 Task: Look for properties with a BBQ grill.
Action: Mouse moved to (957, 139)
Screenshot: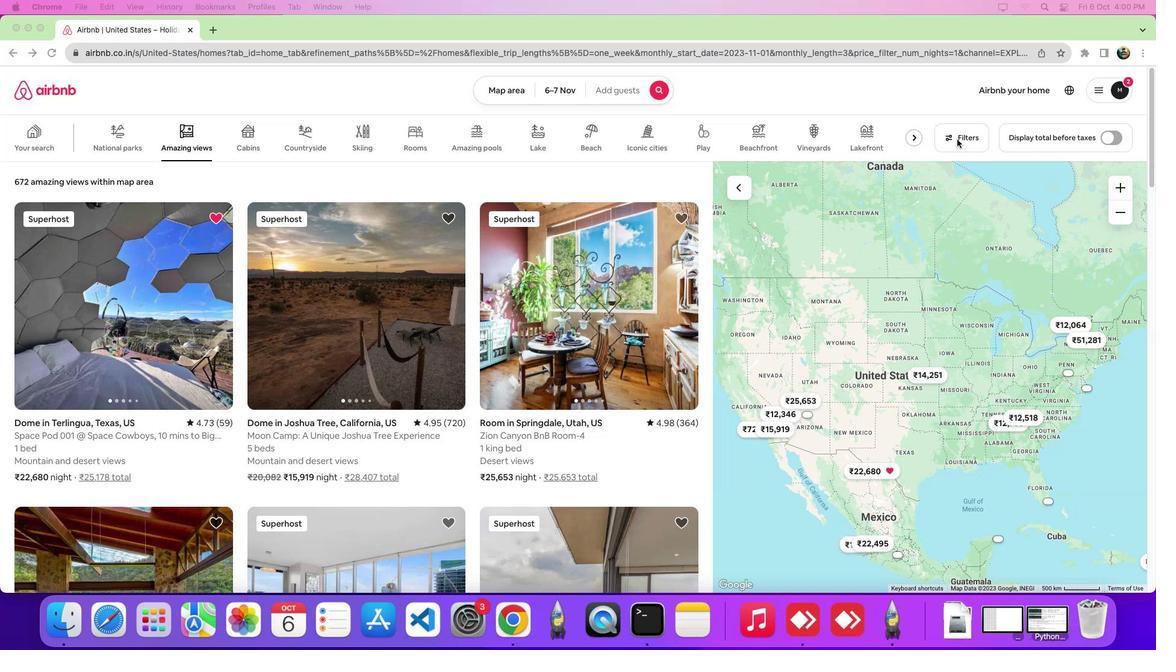 
Action: Mouse pressed left at (957, 139)
Screenshot: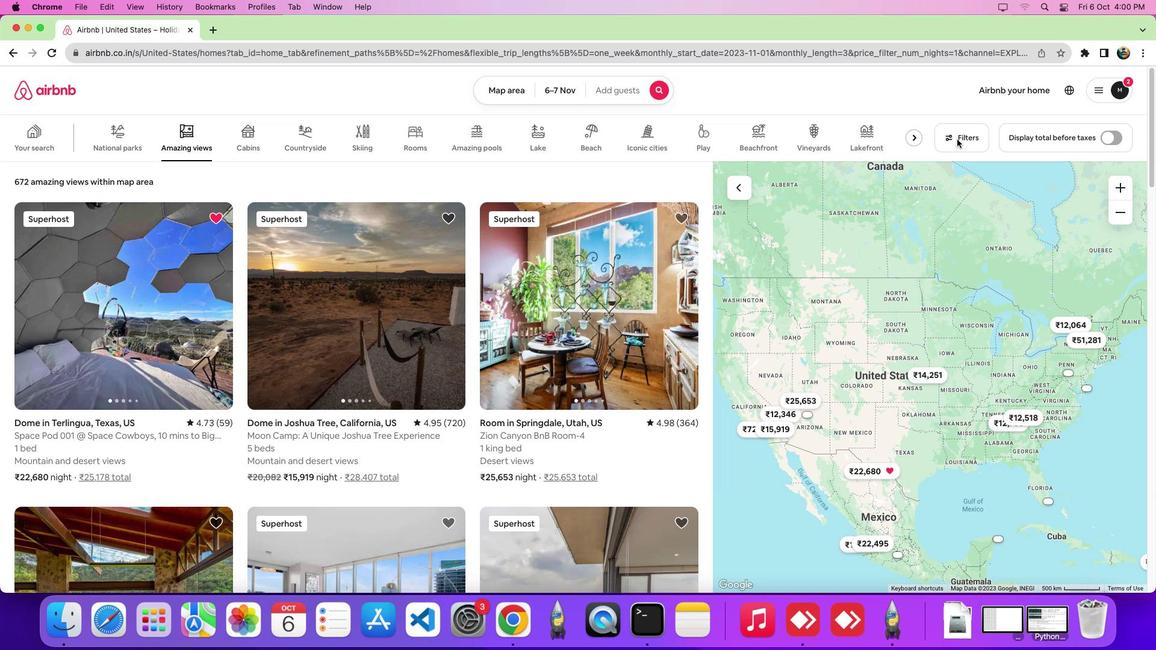 
Action: Mouse pressed left at (957, 139)
Screenshot: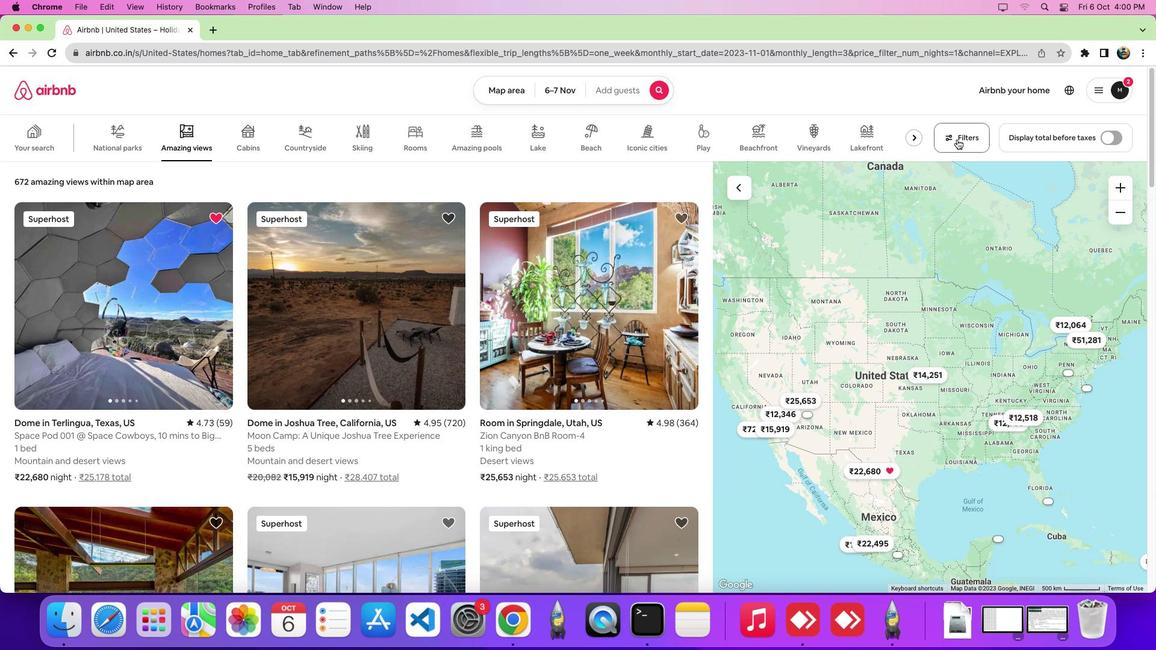 
Action: Mouse moved to (602, 216)
Screenshot: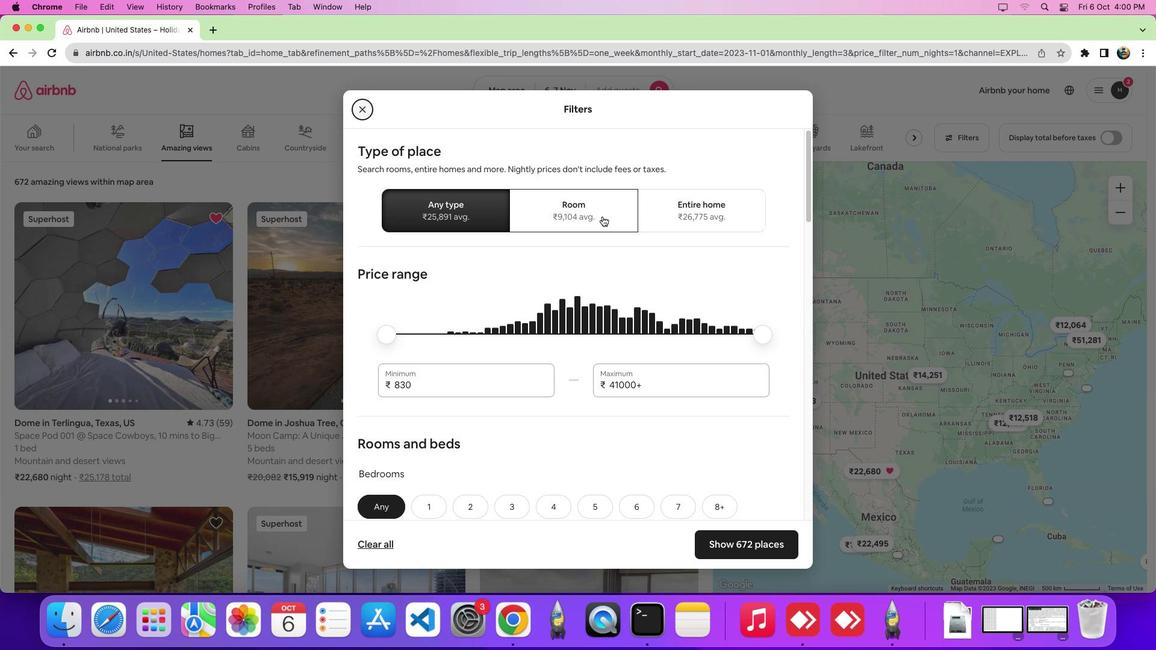 
Action: Mouse pressed left at (602, 216)
Screenshot: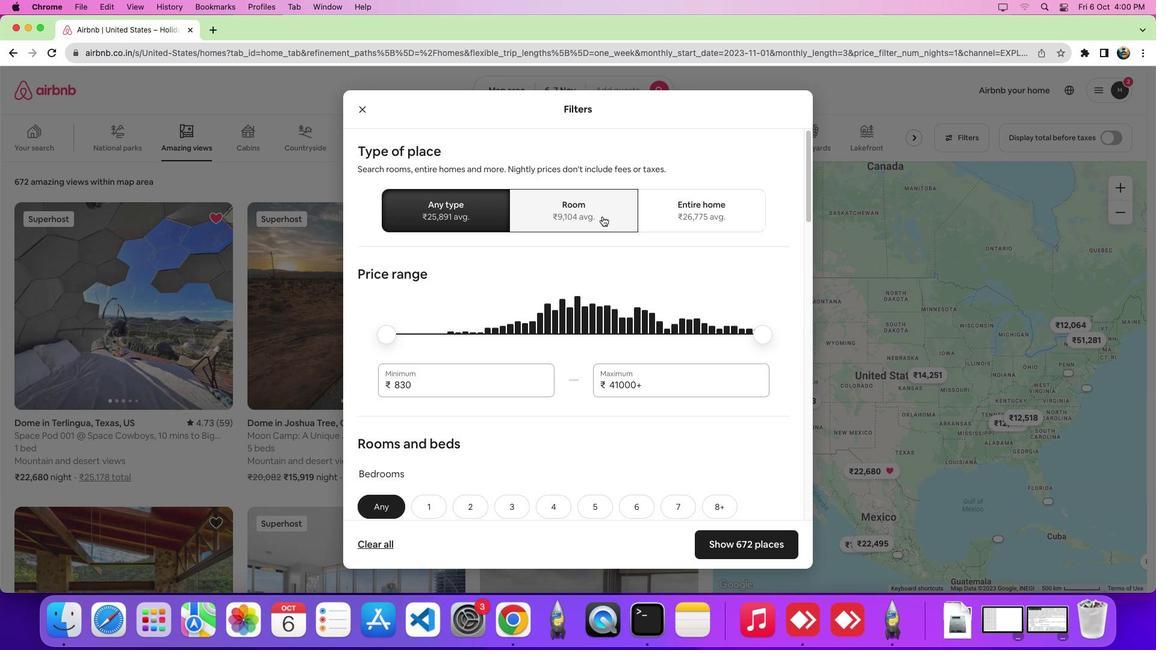
Action: Mouse moved to (598, 365)
Screenshot: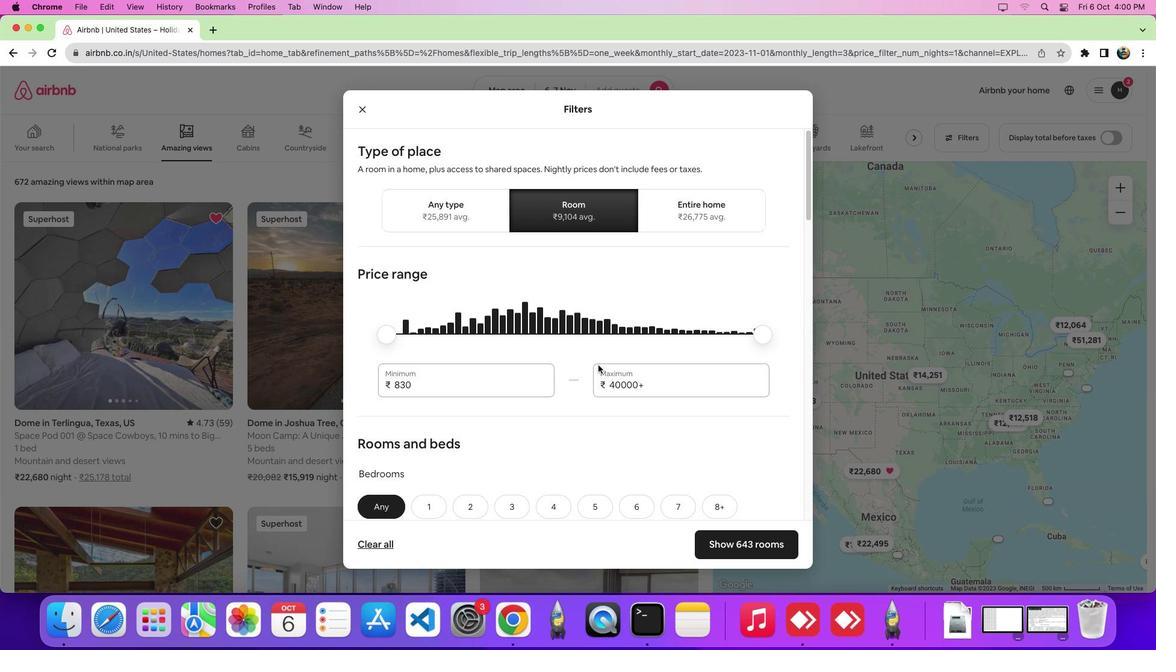 
Action: Mouse scrolled (598, 365) with delta (0, 0)
Screenshot: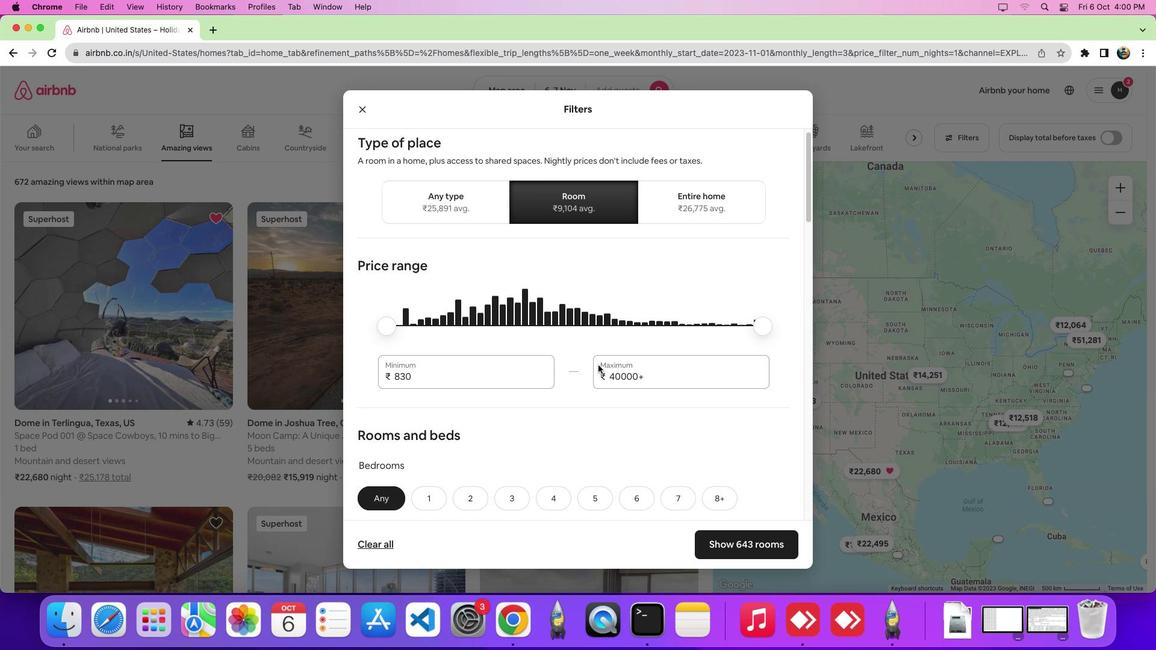 
Action: Mouse scrolled (598, 365) with delta (0, 0)
Screenshot: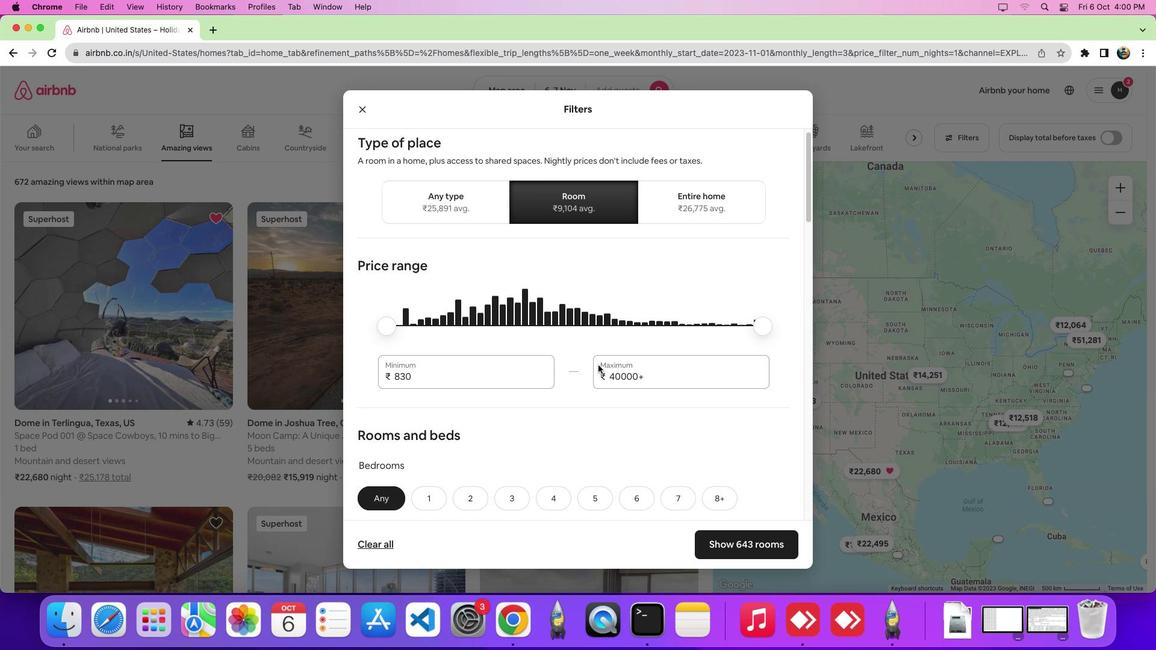 
Action: Mouse scrolled (598, 365) with delta (0, -3)
Screenshot: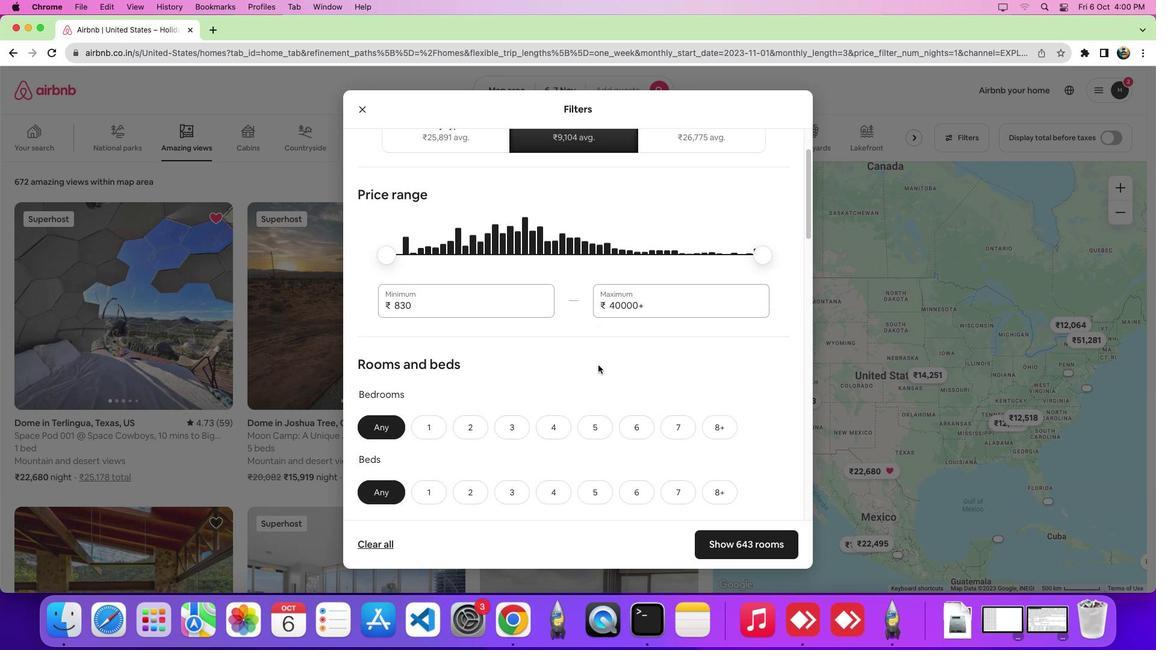 
Action: Mouse scrolled (598, 365) with delta (0, -5)
Screenshot: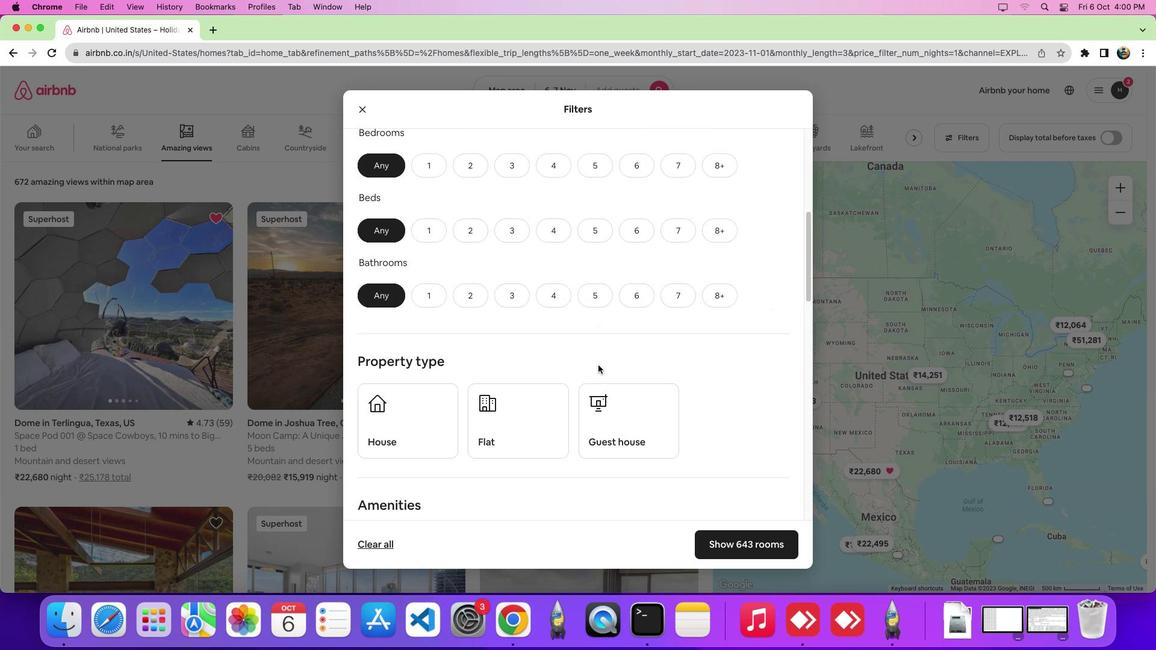 
Action: Mouse scrolled (598, 365) with delta (0, 0)
Screenshot: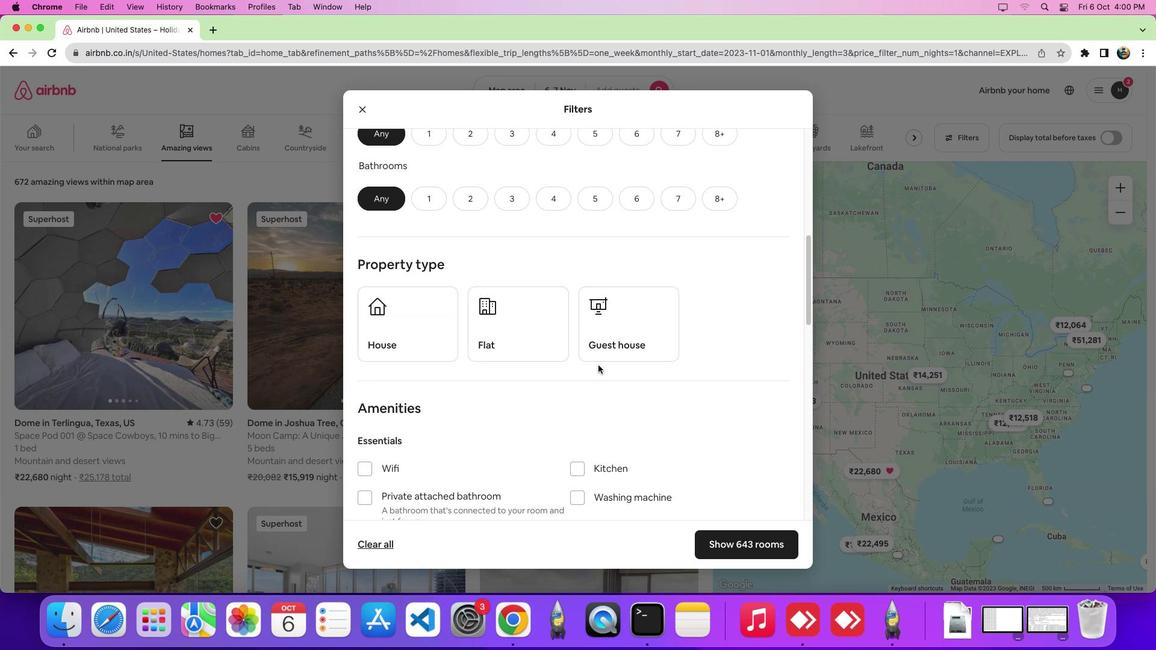 
Action: Mouse scrolled (598, 365) with delta (0, 0)
Screenshot: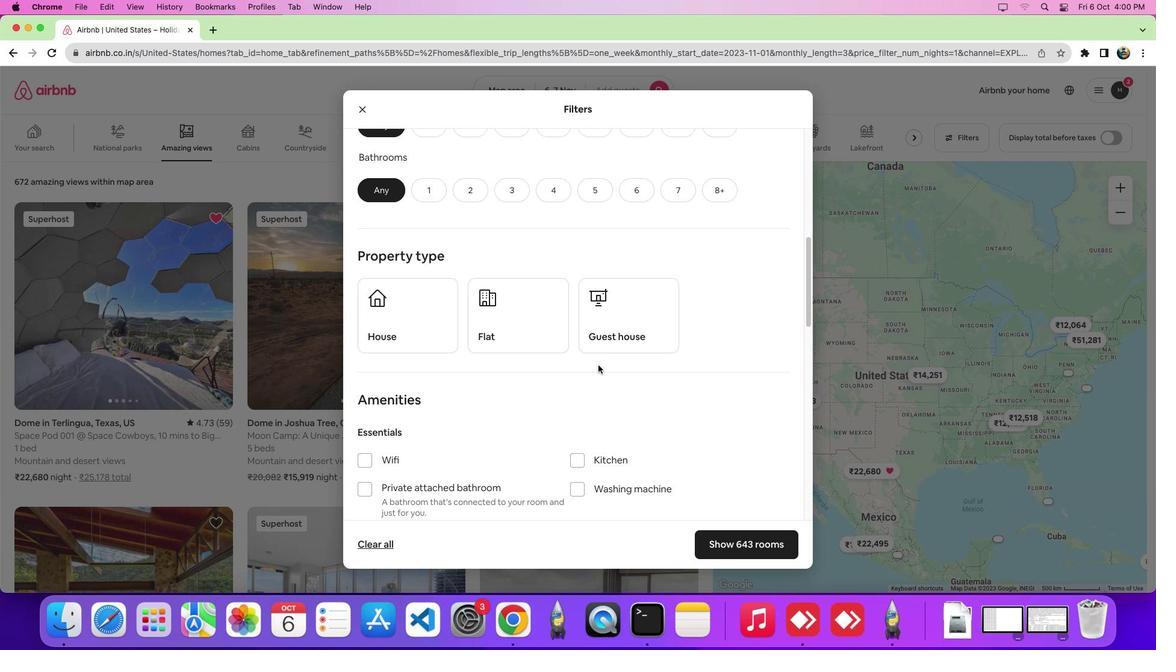 
Action: Mouse scrolled (598, 365) with delta (0, -1)
Screenshot: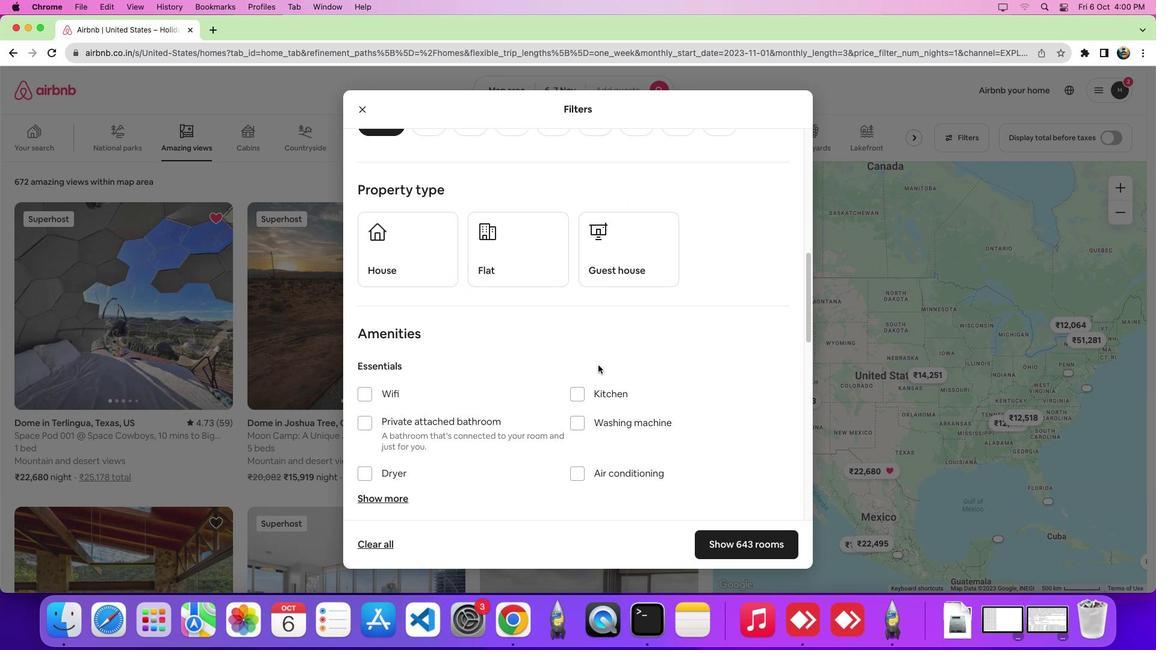 
Action: Mouse moved to (377, 453)
Screenshot: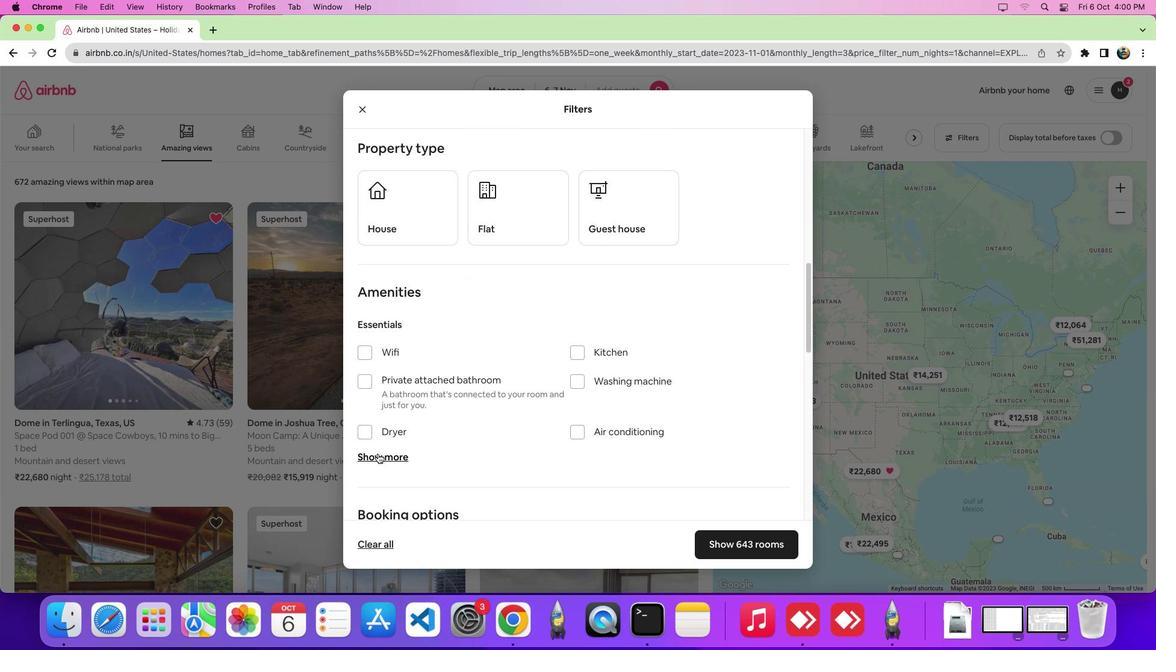 
Action: Mouse pressed left at (377, 453)
Screenshot: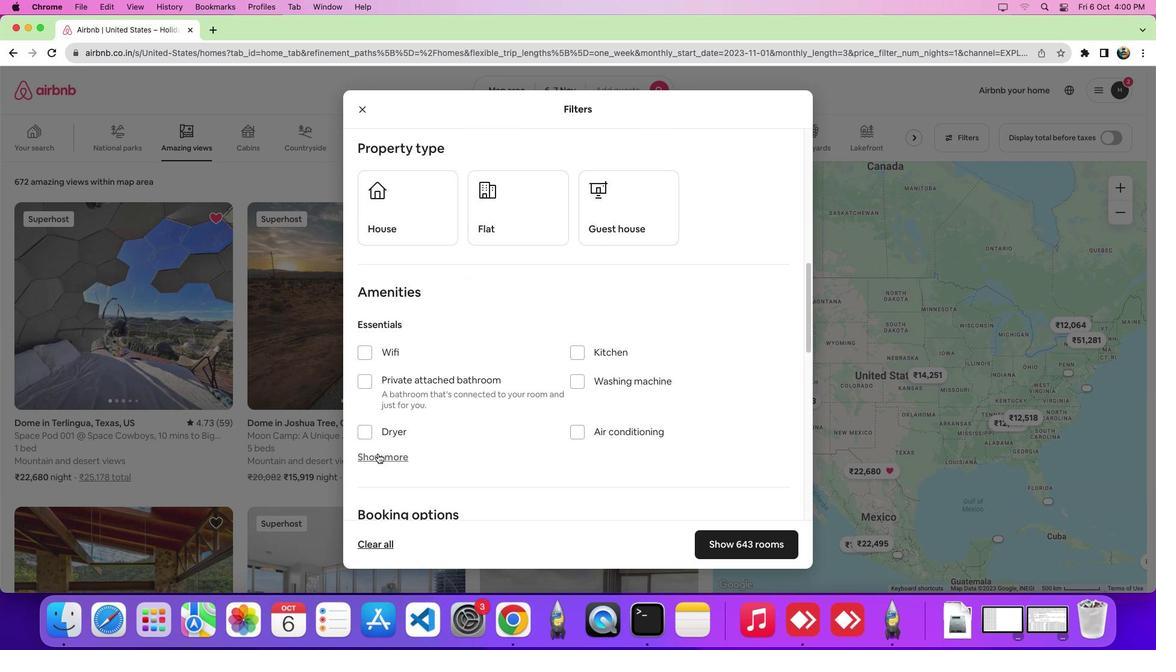 
Action: Mouse moved to (505, 423)
Screenshot: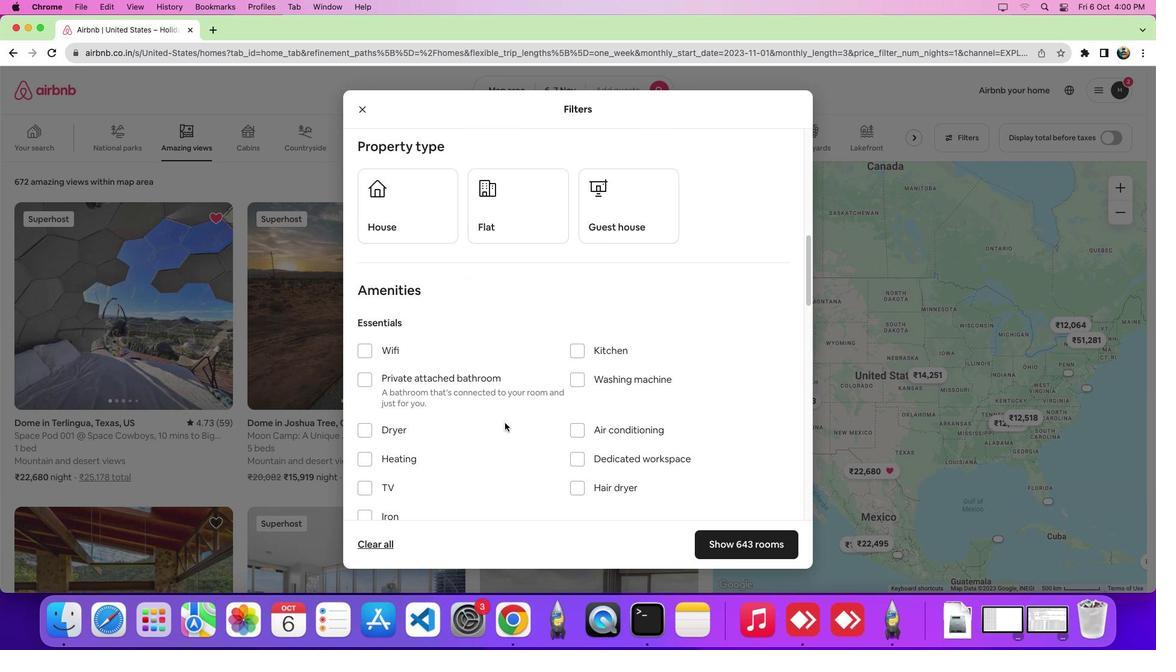 
Action: Mouse scrolled (505, 423) with delta (0, 0)
Screenshot: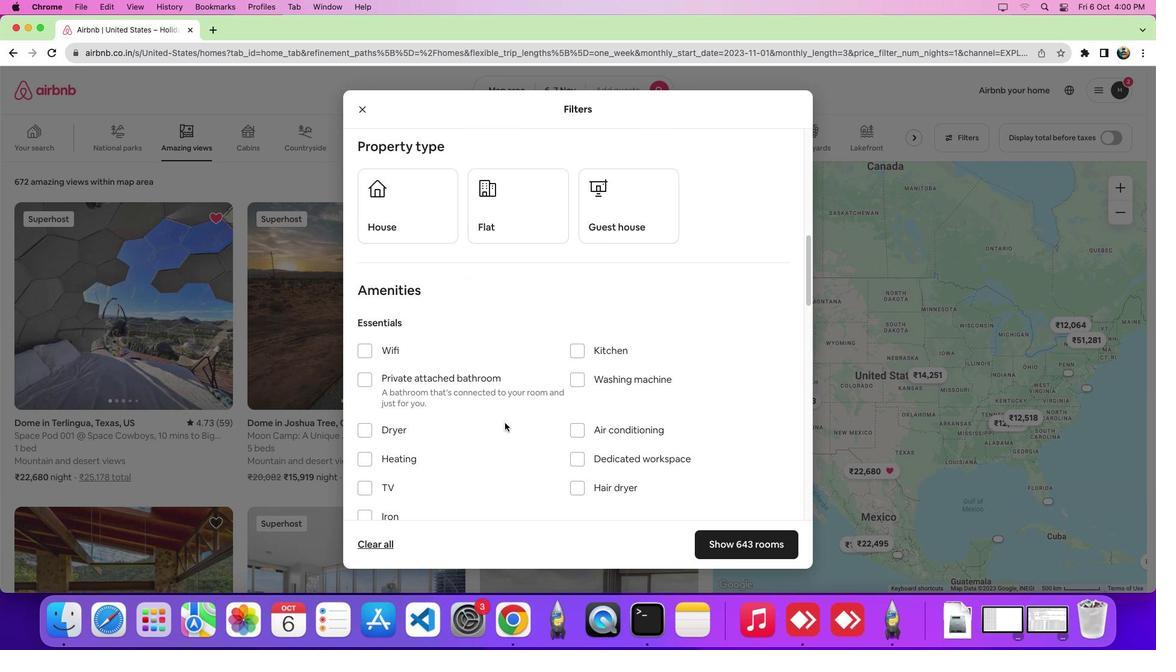 
Action: Mouse scrolled (505, 423) with delta (0, 0)
Screenshot: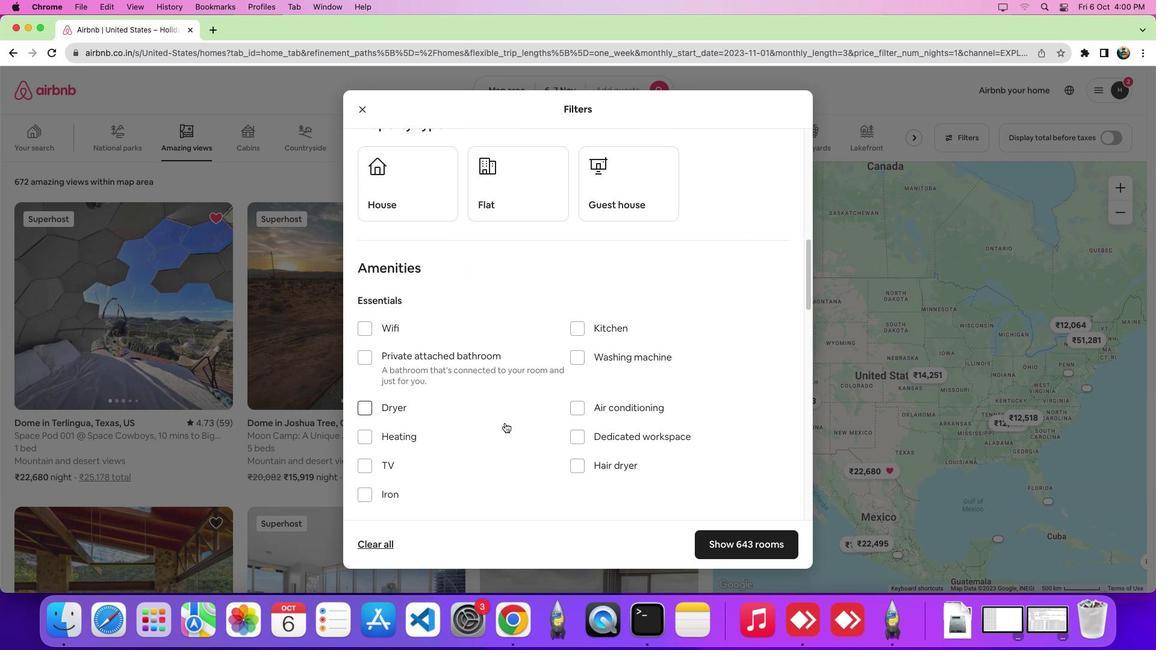 
Action: Mouse scrolled (505, 423) with delta (0, -3)
Screenshot: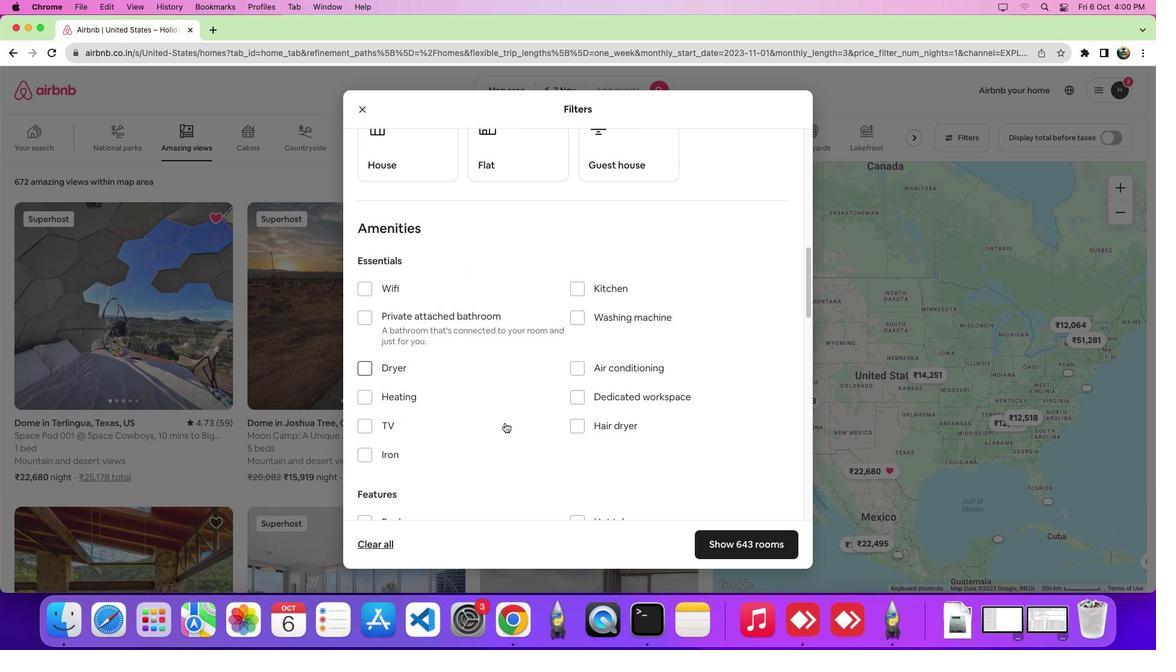 
Action: Mouse moved to (505, 422)
Screenshot: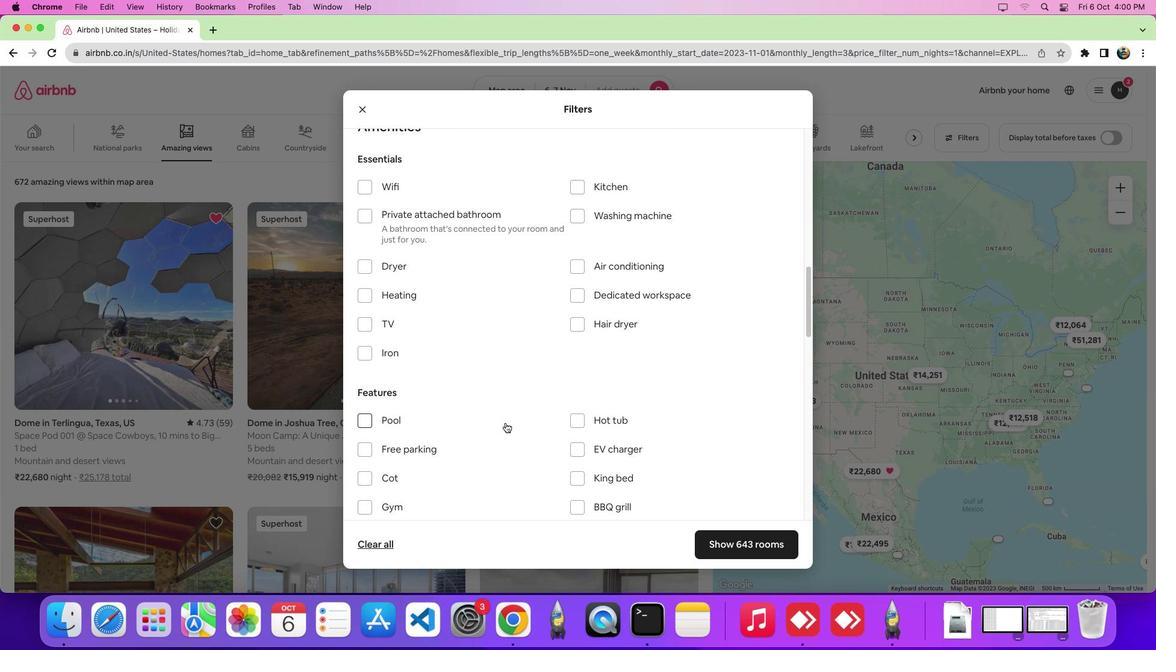 
Action: Mouse scrolled (505, 422) with delta (0, 0)
Screenshot: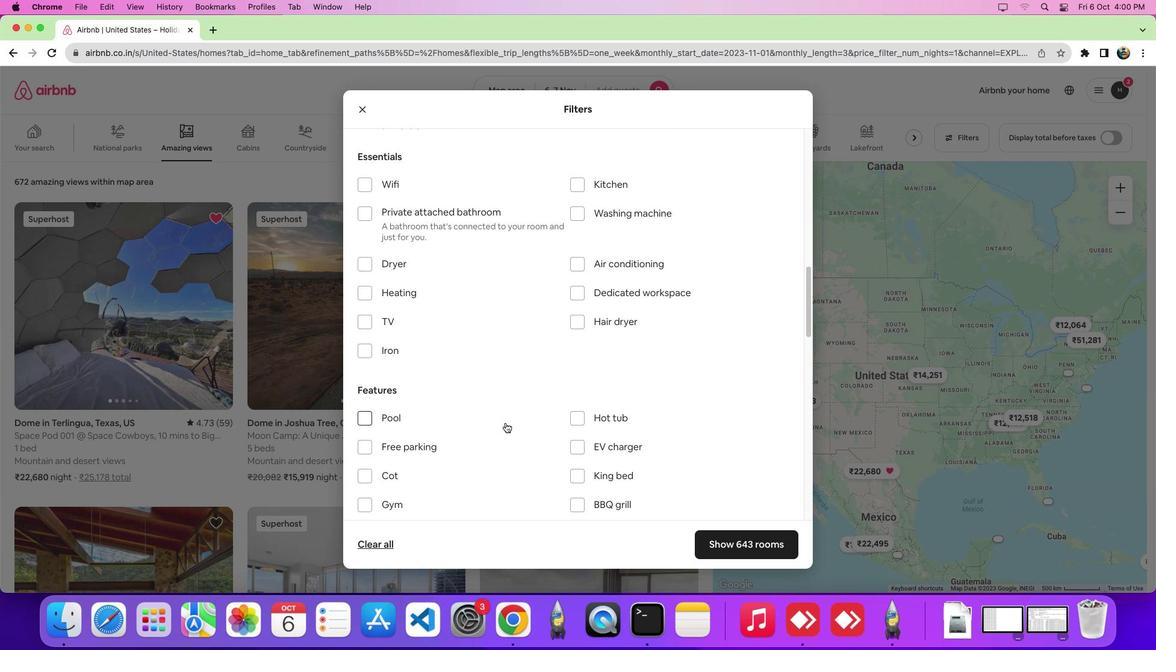 
Action: Mouse scrolled (505, 422) with delta (0, 0)
Screenshot: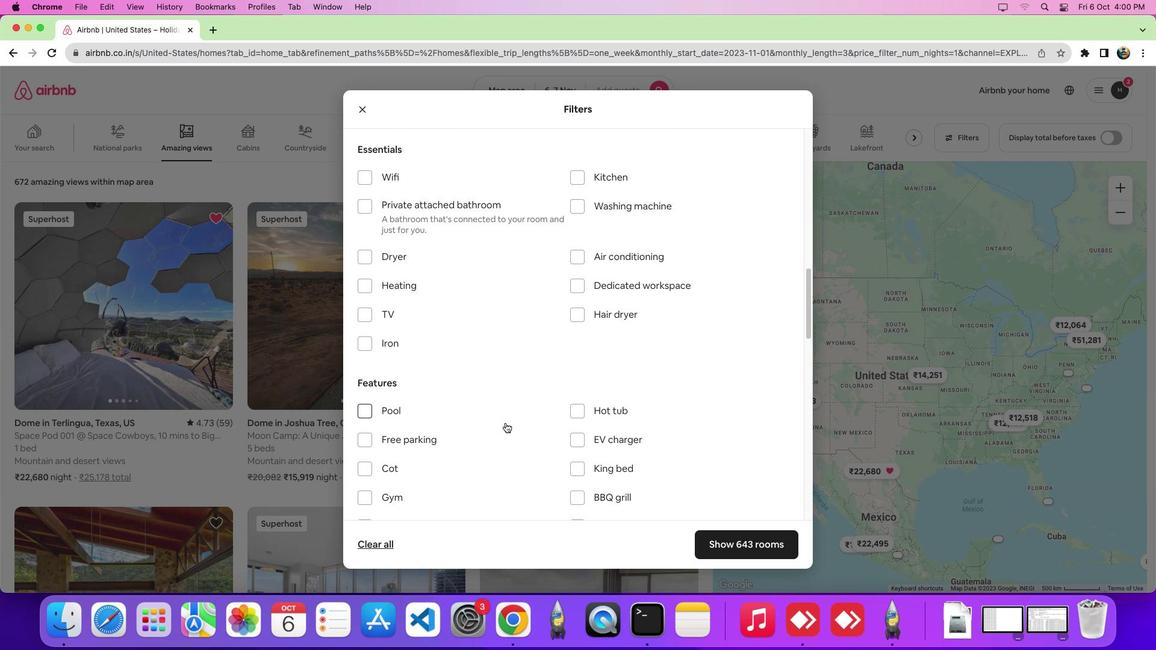 
Action: Mouse scrolled (505, 422) with delta (0, -2)
Screenshot: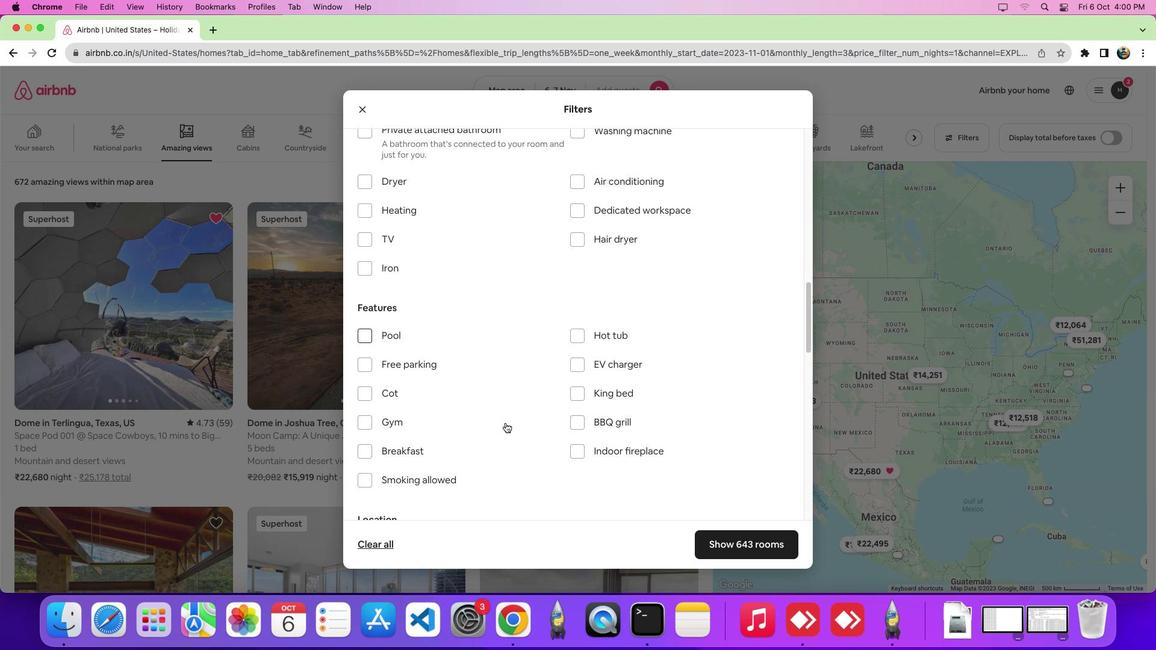 
Action: Mouse moved to (583, 366)
Screenshot: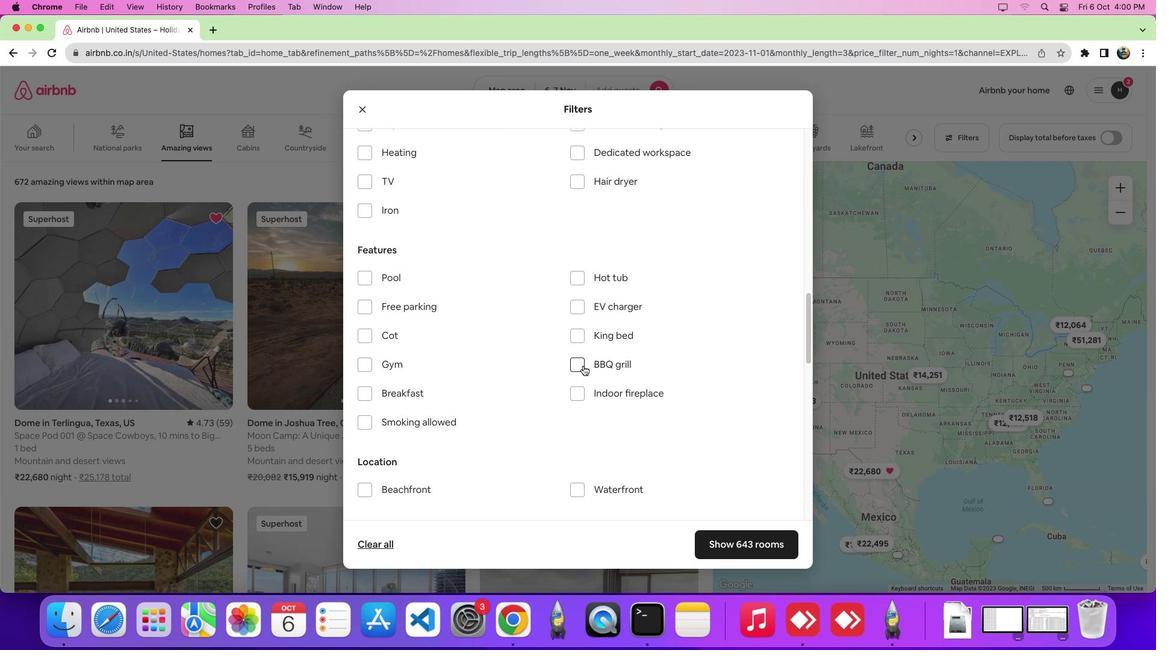 
Action: Mouse pressed left at (583, 366)
Screenshot: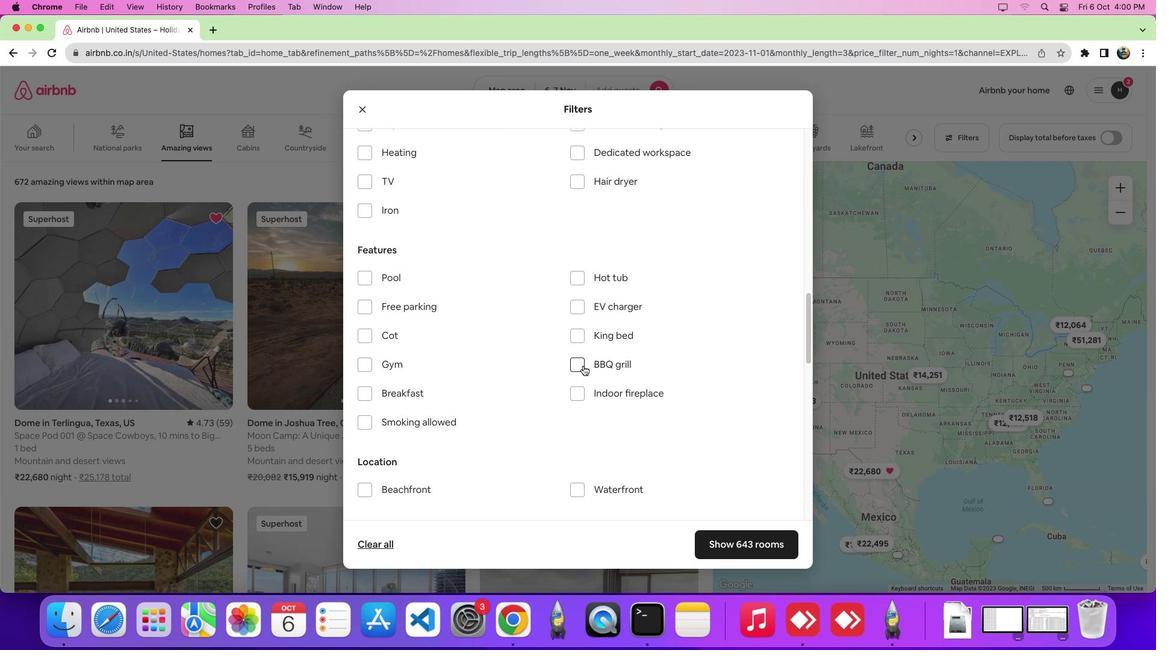 
Action: Mouse moved to (731, 532)
Screenshot: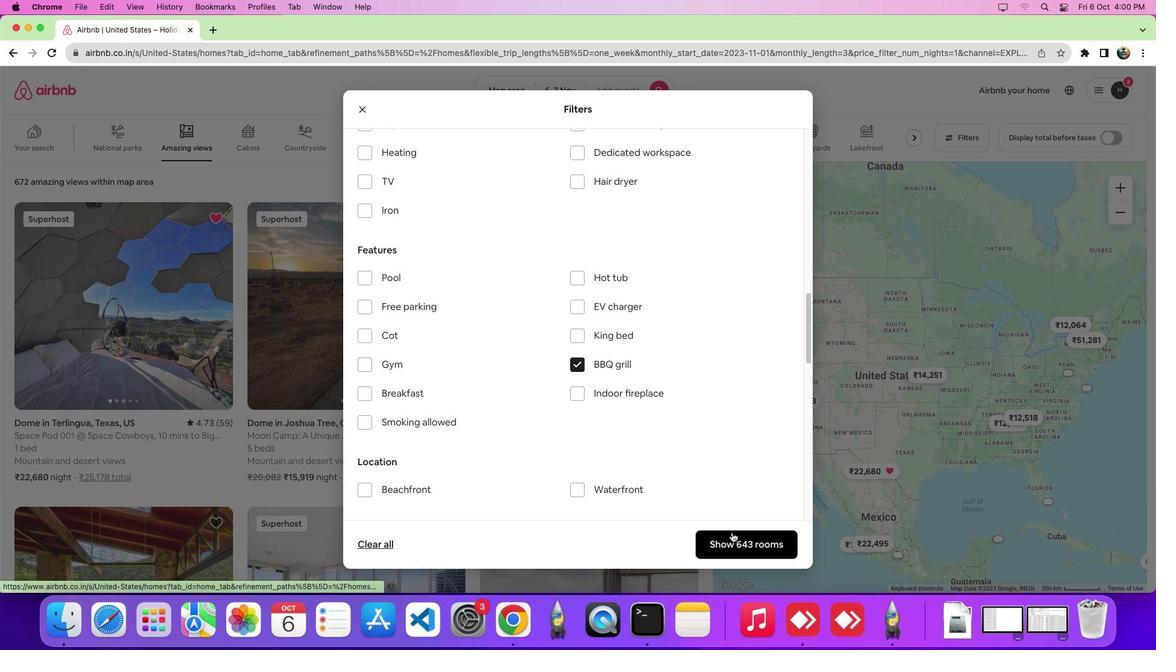 
Action: Mouse pressed left at (731, 532)
Screenshot: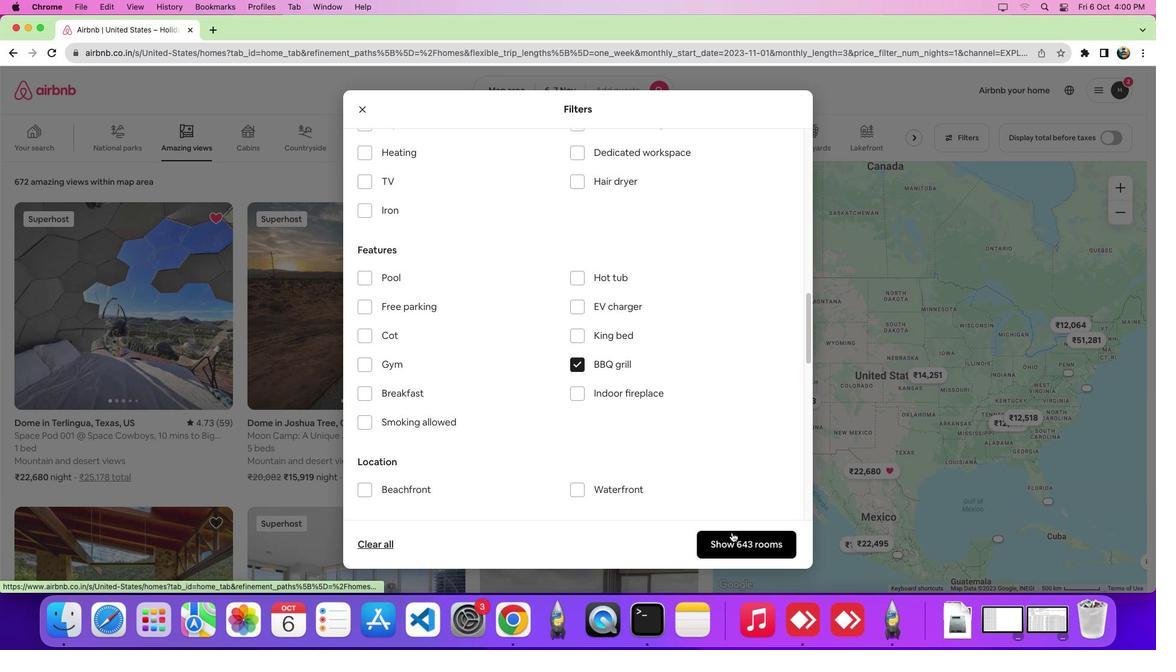 
Action: Mouse moved to (710, 530)
Screenshot: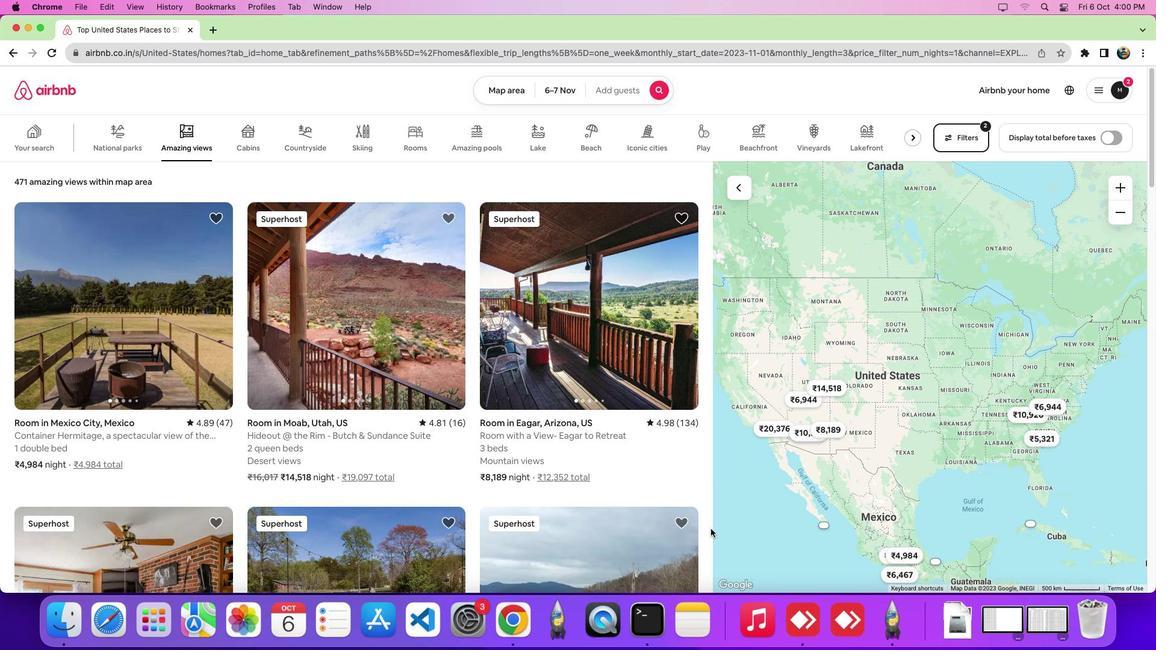 
